 Task: Establish a "Community Code of Conduct."
Action: Mouse moved to (1024, 74)
Screenshot: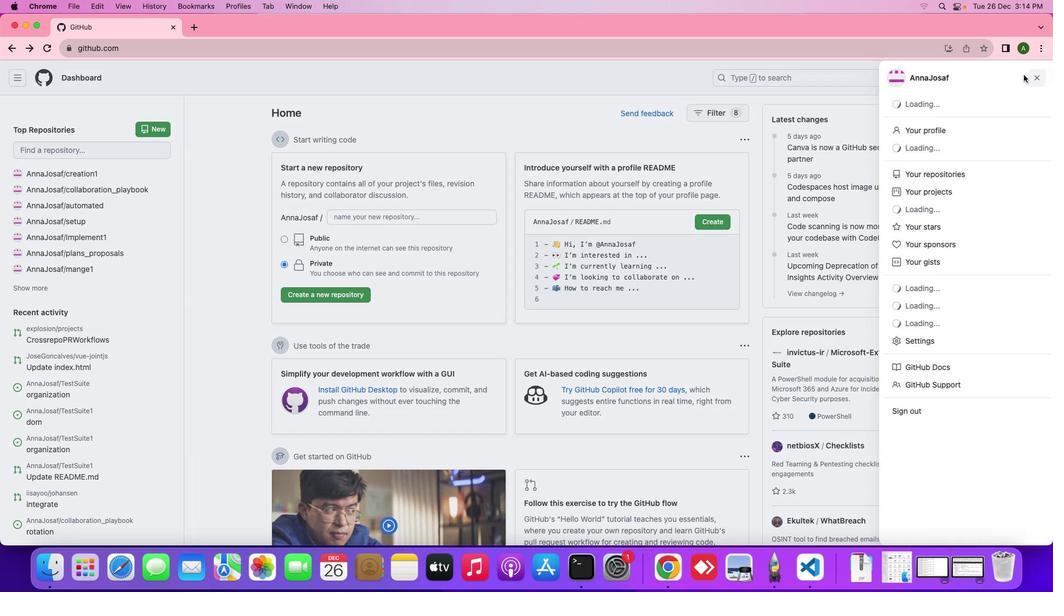 
Action: Mouse pressed left at (1024, 74)
Screenshot: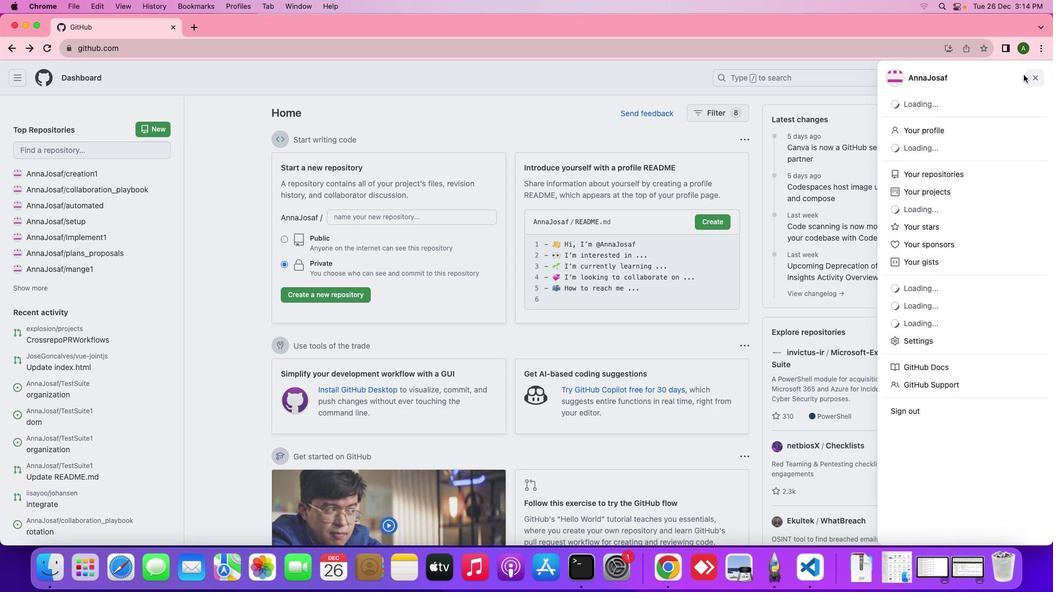 
Action: Mouse moved to (928, 176)
Screenshot: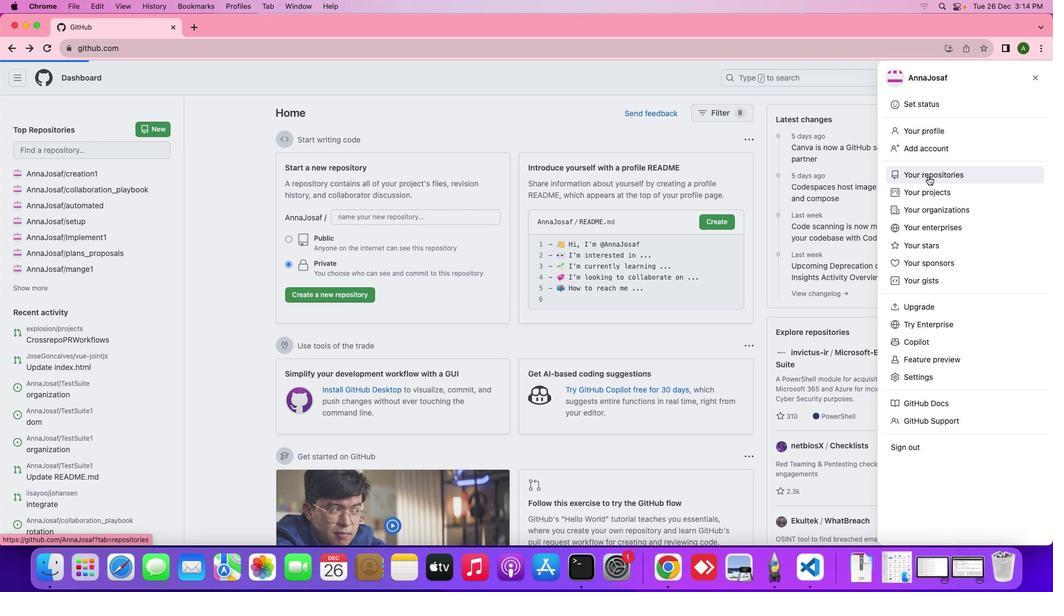 
Action: Mouse pressed left at (928, 176)
Screenshot: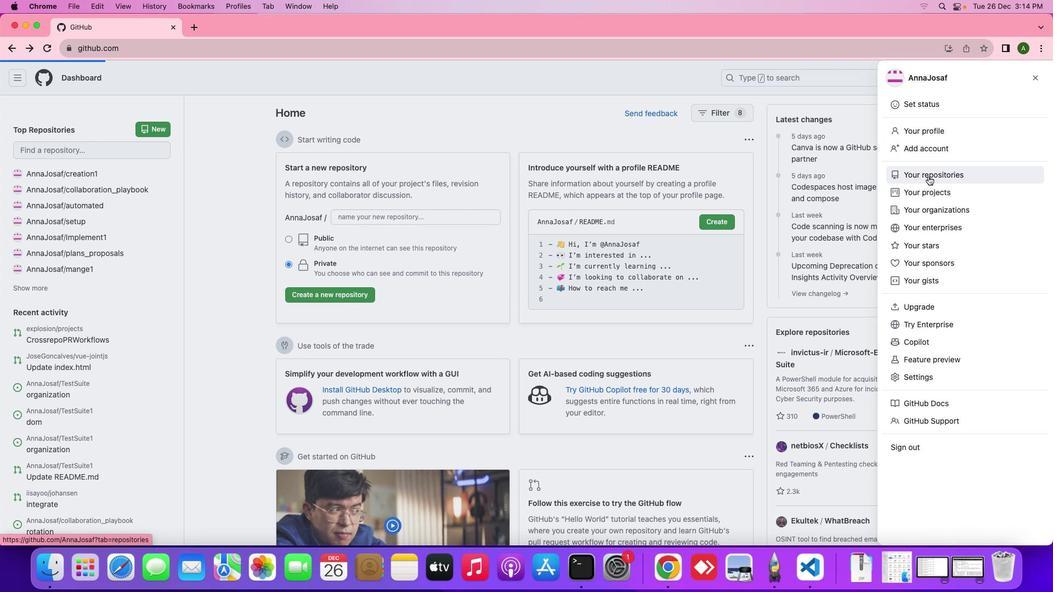
Action: Mouse moved to (420, 178)
Screenshot: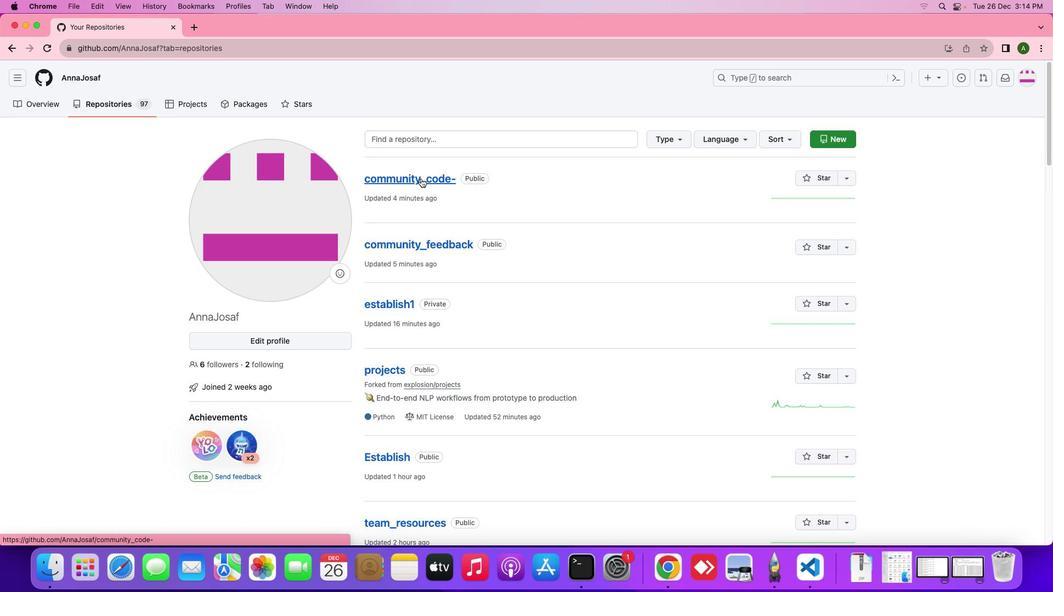 
Action: Mouse pressed left at (420, 178)
Screenshot: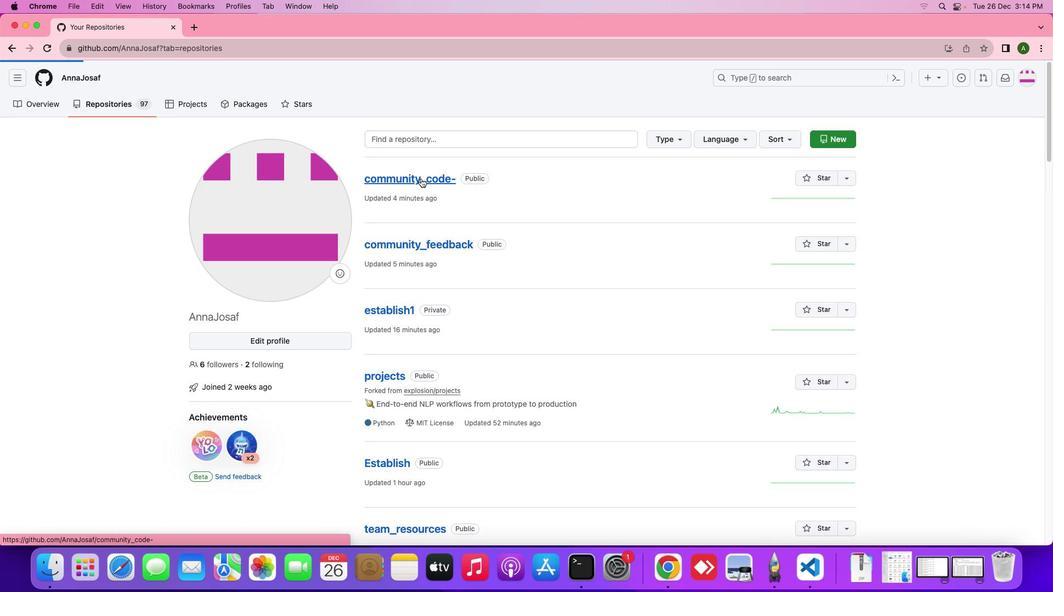
Action: Mouse moved to (667, 263)
Screenshot: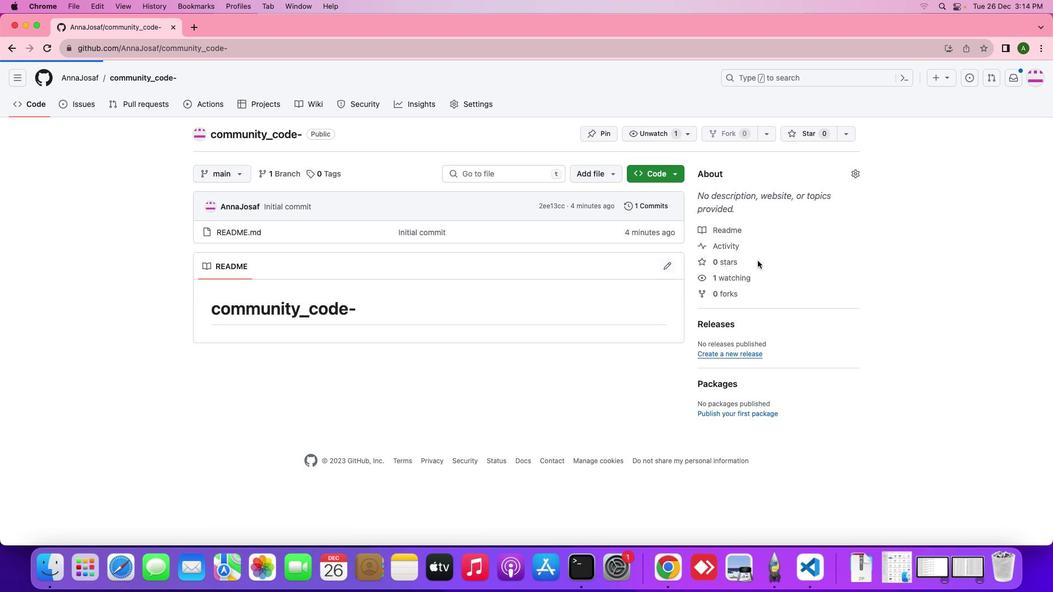 
Action: Mouse pressed left at (667, 263)
Screenshot: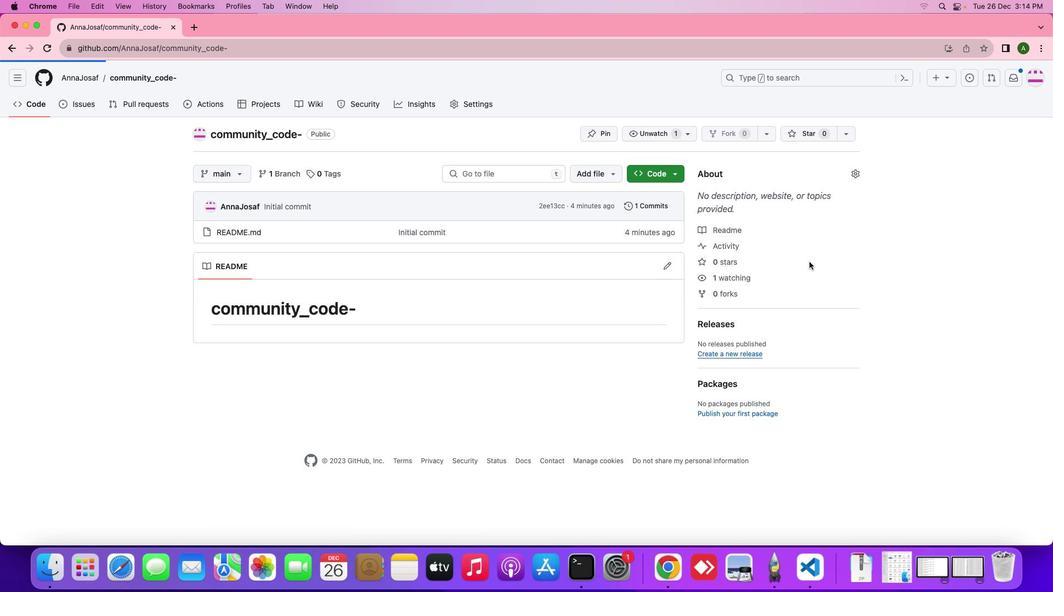 
Action: Mouse moved to (130, 188)
Screenshot: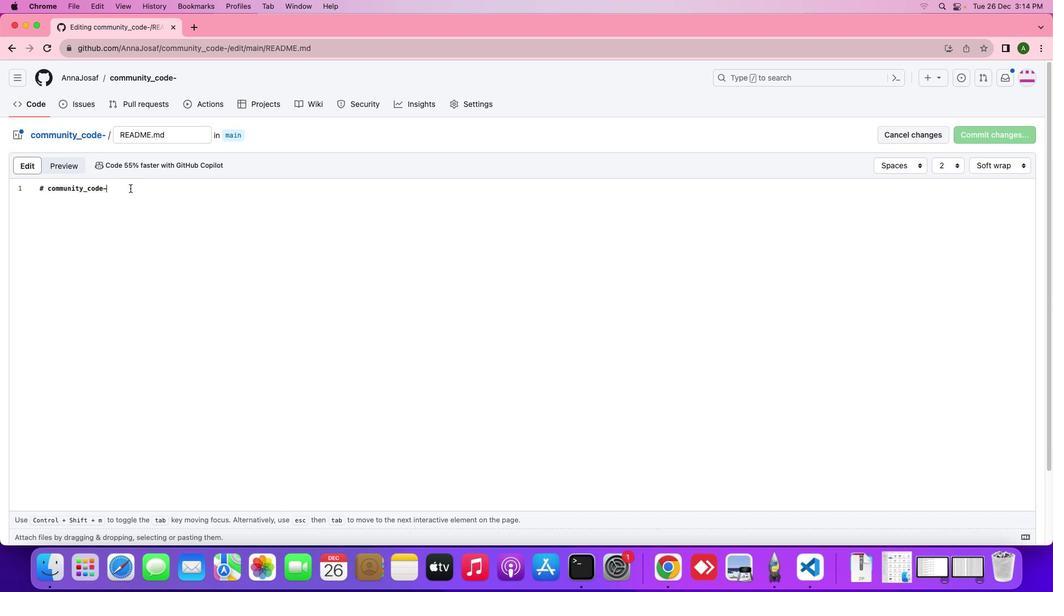
Action: Mouse pressed left at (130, 188)
Screenshot: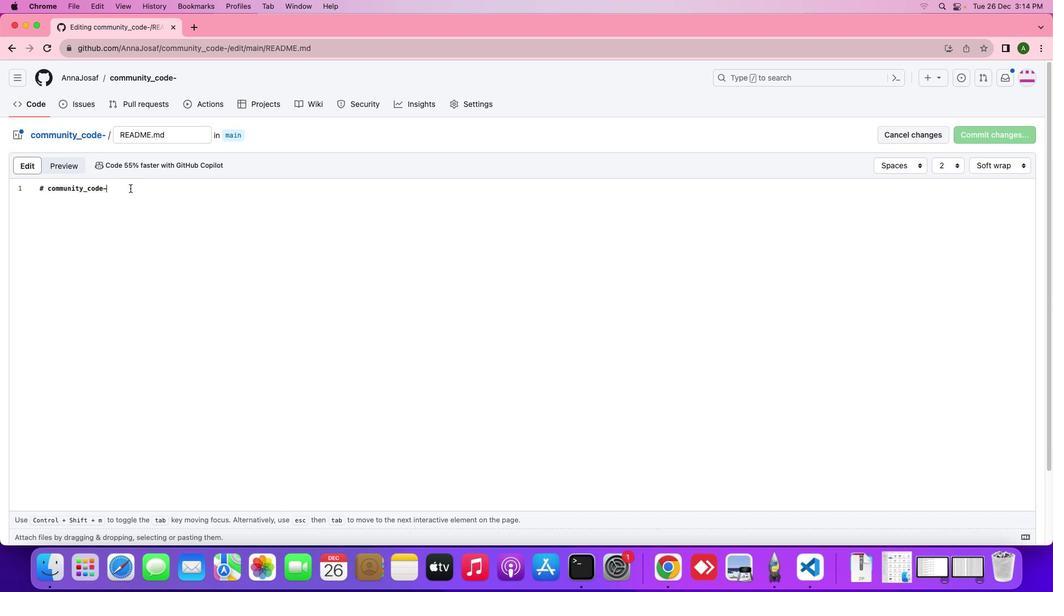 
Action: Key pressed Key.backspaceKey.enterKey.shift_r'#'Key.backspaceKey.enterKey.shift_r'#''#'Key.spaceKey.shift_r'I''n''t''r''o''d''u''c''t''i''o''n'Key.enterKey.enterKey.shift_r'W''e''l''c''o''m''e'Key.space't''o'Key.space'o''u''r'Key.space'c''o''m''m''u''n''i''t''y'Key.spaceKey.shift_r'!'Key.space'w'Key.backspaceKey.shift_r'W''e'Key.space'v''a''l''u''e'Key.space't''h''e'Key.space'p''a''r''t''i''c''i''p''a''t''i''o''n'Key.space'o''f'Key.space'e''v''e''r''y'Key.space'i''n''d''i''v''i''d''u''a''l'Key.space'a''n''d'Key.space'w''a''n''t'Key.space'o''t'Key.backspaceKey.backspace't''o'Key.space'e''n''s''u''r''e'Key.space'a'Key.space'p''o''s''i''t''i''v''e''a'Key.backspaceKey.space'a''n''d'Key.space'i''n''c''l''u''s''i''v''e'Key.space'e''x''p''e''r''i''e''n''c''e'Key.space'f''o''r'Key.space'e''v''e''r''y''o''n''e''.'Key.spaceKey.shift_r'W''e'Key.space'h''a''v''e'Key.space's'Key.backspace'e''s''t''a''b''l''i''s''h''e''d'Key.space't''h''i''s'Key.spaceKey.enter'c''o''m'Key.backspace'm''m''u''n''i''t''y'Key.space'c''o''d''e'Key.space'o''f'Key.space'c''o''n''d''u''c''t'Key.space't''o'Key.space'o''u''t''l''i''n''e'Key.space'o''u''r'Key.space'e''x''p''e''c''t''a''t''i''o''n'Key.space'f''o''r'Key.space'a''l''l'Key.space'p''a''r''t''i''c''i''p''a''n''t''s'Key.enterKey.backspace'.'Key.enterKey.enterKey.shift_r'#''#'Key.spaceKey.shift_r'O''u''r'Key.spaceKey.shift_r'P''l''e''d''g''e'Key.enterKey.shift_r'I''n'Key.spaceKey.shift_r'T''h''e'Key.spaceKey.backspaceKey.backspaceKey.backspaceKey.backspace't''h''e'Key.space'i''n''t''e''r''e''s''t'Key.space'o''f'Key.space'f''o''s''t''e''r''i''n''g'Key.space'a''n'Key.space'o''p''e''n'Key.space'a''n''d'Key.space'w''e''l''c''o''m''i''n''g'Key.space'e''v'Key.backspace'n''v''i''r''o''n''m''e''n''t'Key.space'w''e'Key.space'p''l''e''d''g''e'Key.space't''o'Key.space'm''a''k''e'Key.space'p''a''r''t''i''c''i''p''a''t''i''o''n'Key.space'i''n'Key.space'o''u''r'Key.space'c''o''m''m''u''n''i''t''y'Key.space'a'Key.space'h''a''r''a''s''s''m''e''n''t''-''f''r''e''e'Key.space'e''x''p''e''c'Key.backspace'r''i''e''n''c''e'Key.space'f''o''r'Key.space'e''v''e''r''y''o''n''e'','Key.space'r''e''g''a''r''d''l''e''s''s'Key.space'o''f'Key.space'a''g''e'Key.enter'b''o''d''y'Key.space's''i''z''e'','Key.space'd''i''s''a''b''i''l''i''t''y''.'Key.backspace','Key.space'e''t''h''i'Key.backspace'n''i''c''i''t''y'','Key.space'g''e''n''d''e''r'Key.space'i''d''e''n''t''i''f''y'Key.backspaceKey.backspace't''y'Key.space'a''n''d'Key.space'e''x''p''r''e''s''s''i''o''n'','Key.space'l''e''v''e''l'Key.space'o''f'Key.space'e''x''p''e''r''i''e''n''c''e'','Key.space'n''a''t''i''o''n''a''l''i''t''y'Key.space'p''e''r''o'Key.backspace's''o''n''a''l'Key.space'a''p''p''e''a''r''a''n''c''e'Key.space'r''a''n'Key.backspace'c''e'Key.space'r''e''l''i''g''i''o''n'Key.space'o''r'Key.spaceKey.backspaceKey.backspaceKey.backspaceKey.backspace'.'Key.enterKey.enter
Screenshot: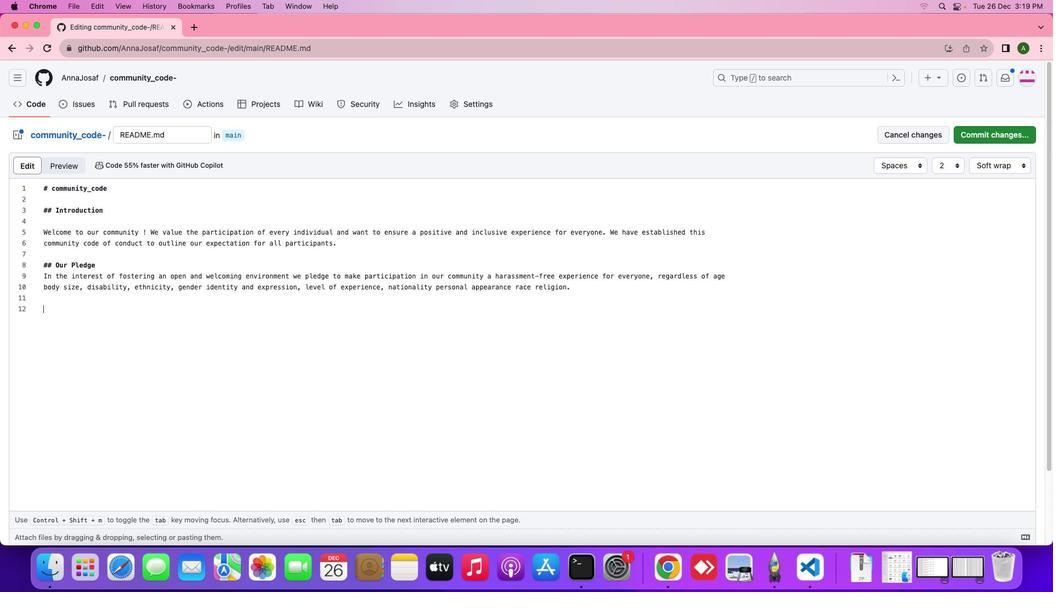 
Action: Mouse moved to (59, 168)
Screenshot: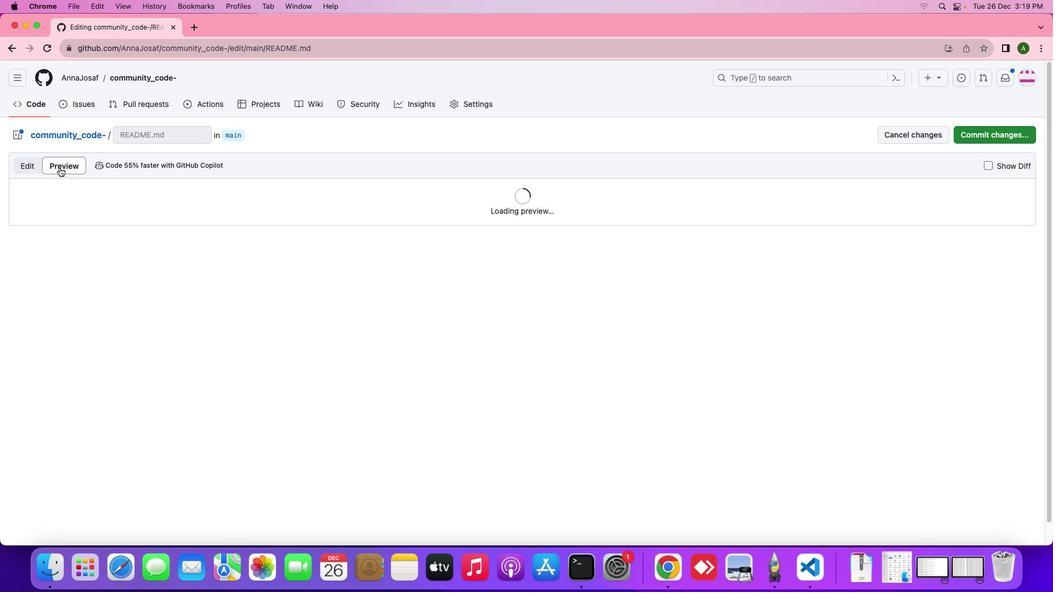 
Action: Mouse pressed left at (59, 168)
Screenshot: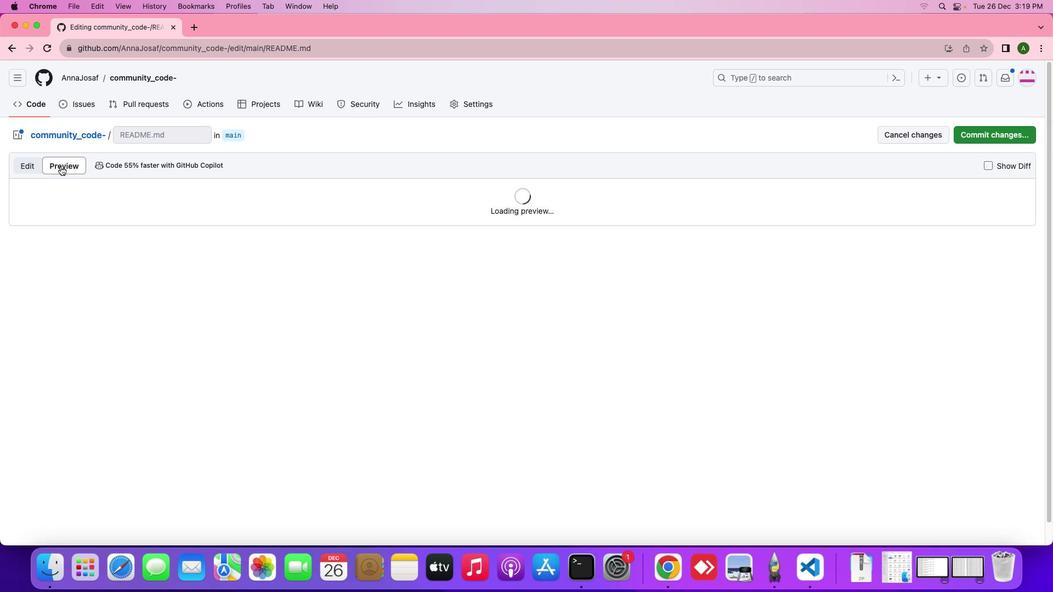 
Action: Mouse moved to (968, 132)
Screenshot: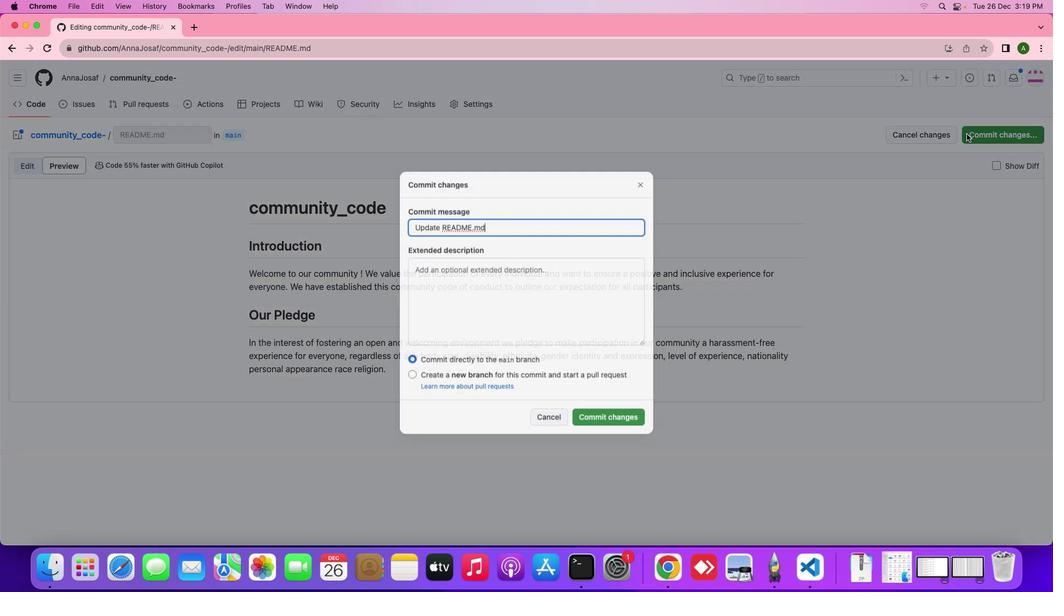 
Action: Mouse pressed left at (968, 132)
Screenshot: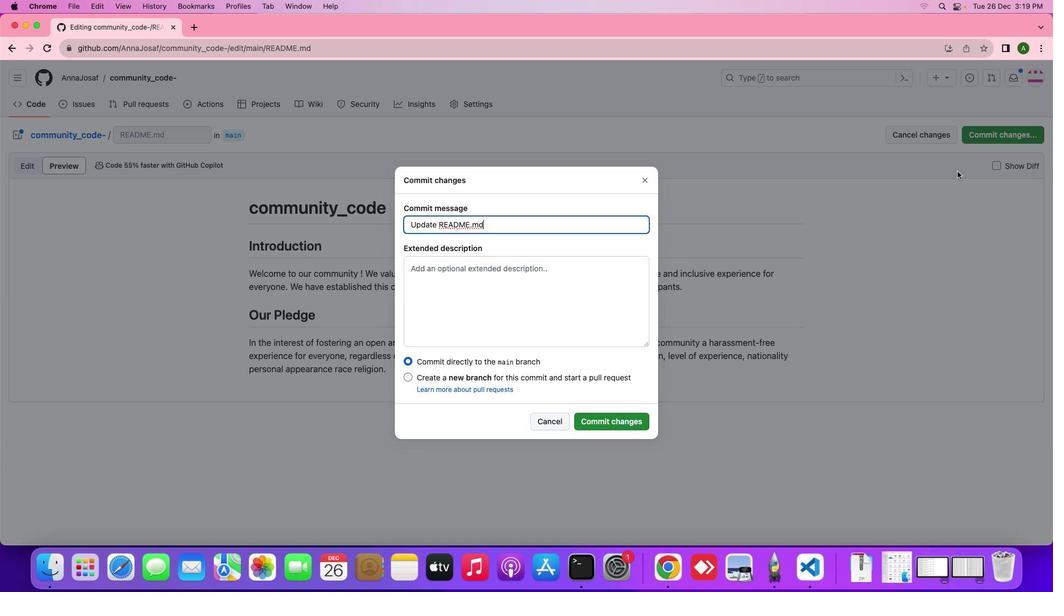 
Action: Mouse moved to (604, 422)
Screenshot: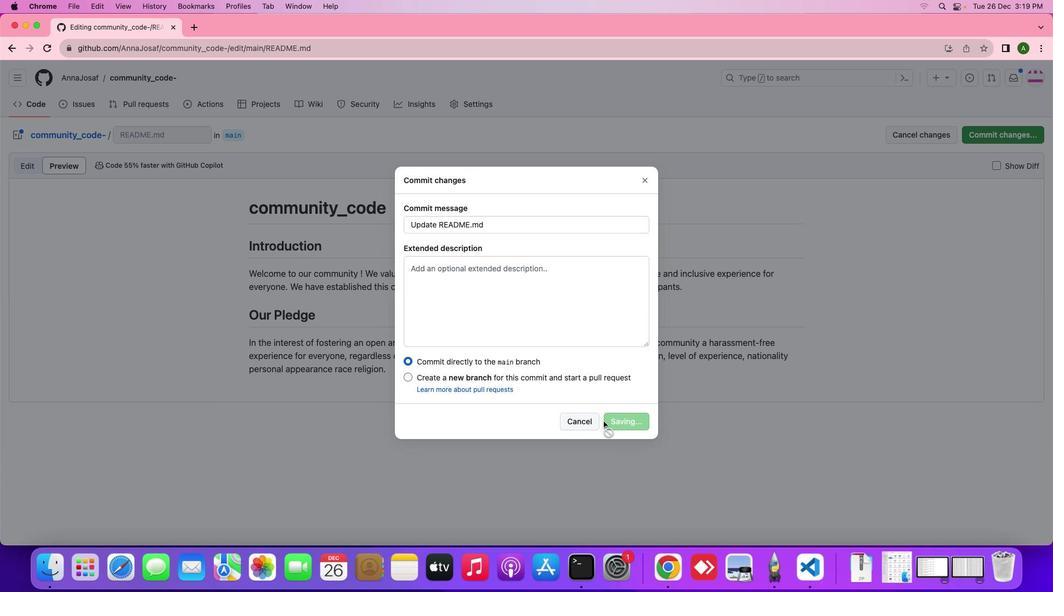 
Action: Mouse pressed left at (604, 422)
Screenshot: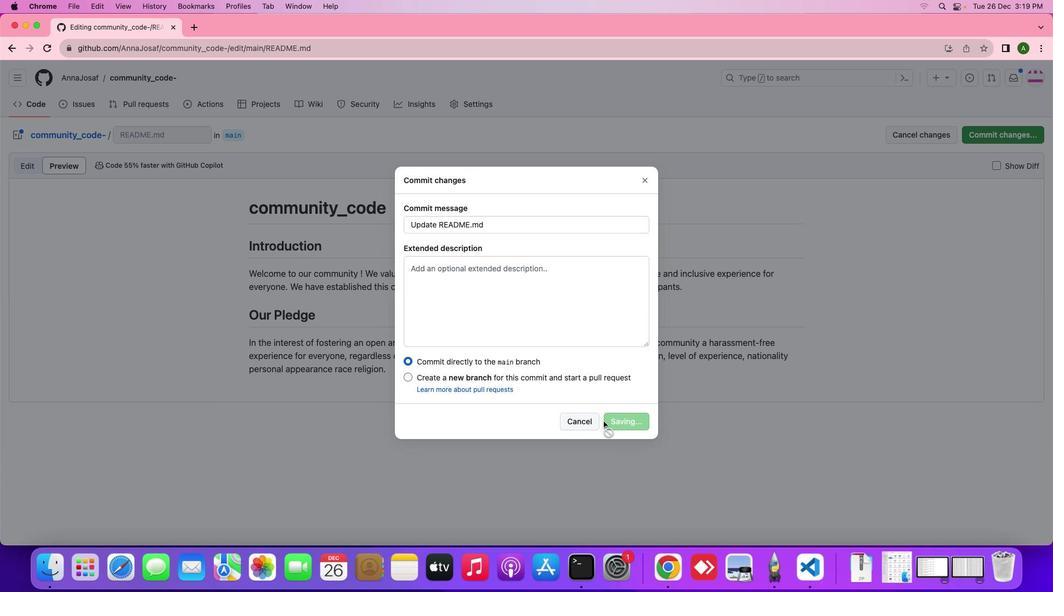 
Action: Mouse moved to (37, 105)
Screenshot: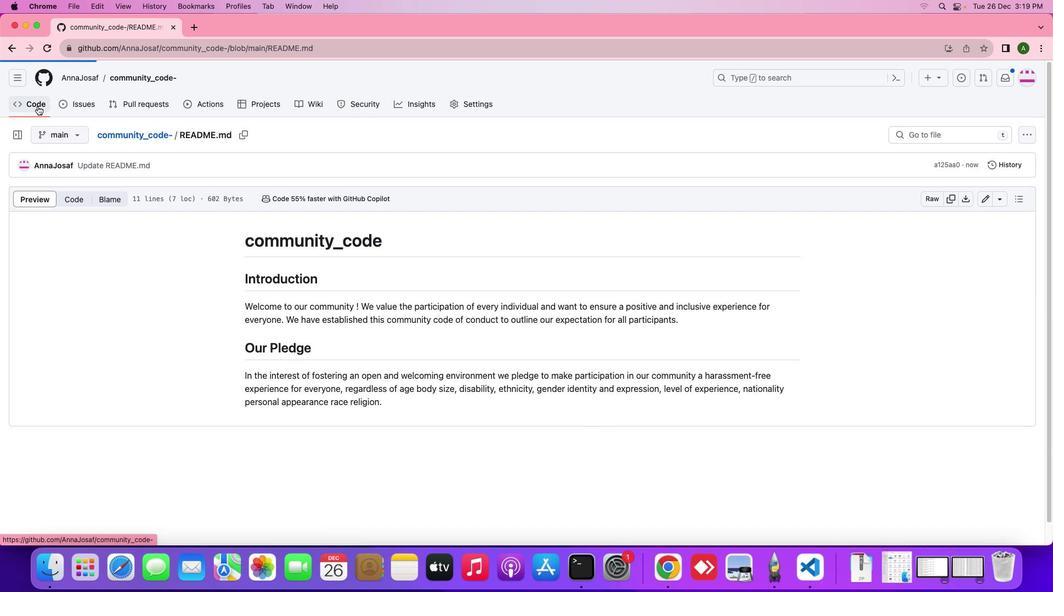 
Action: Mouse pressed left at (37, 105)
Screenshot: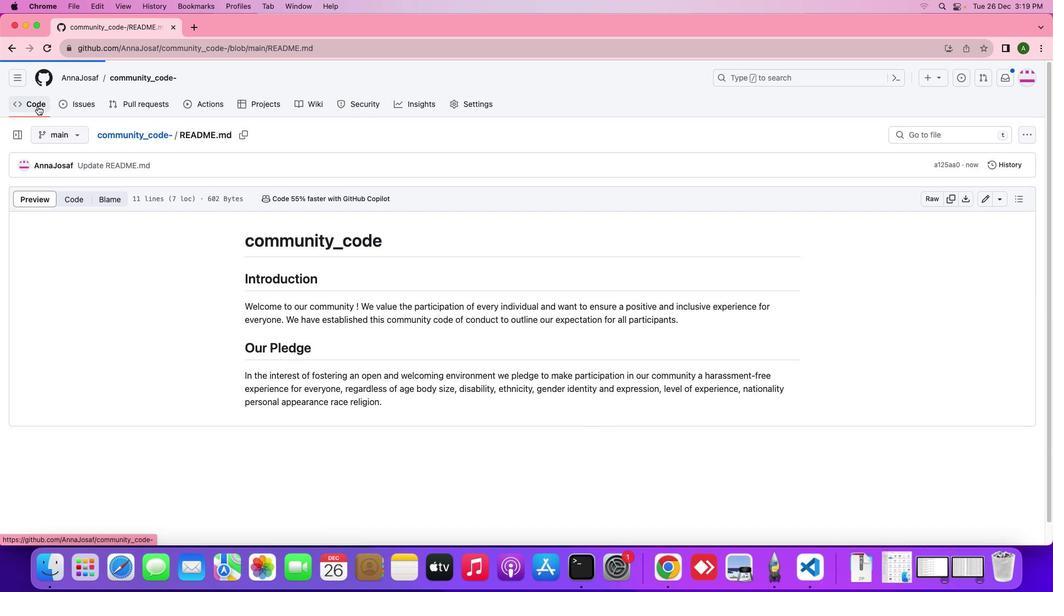 
Action: Mouse moved to (562, 297)
Screenshot: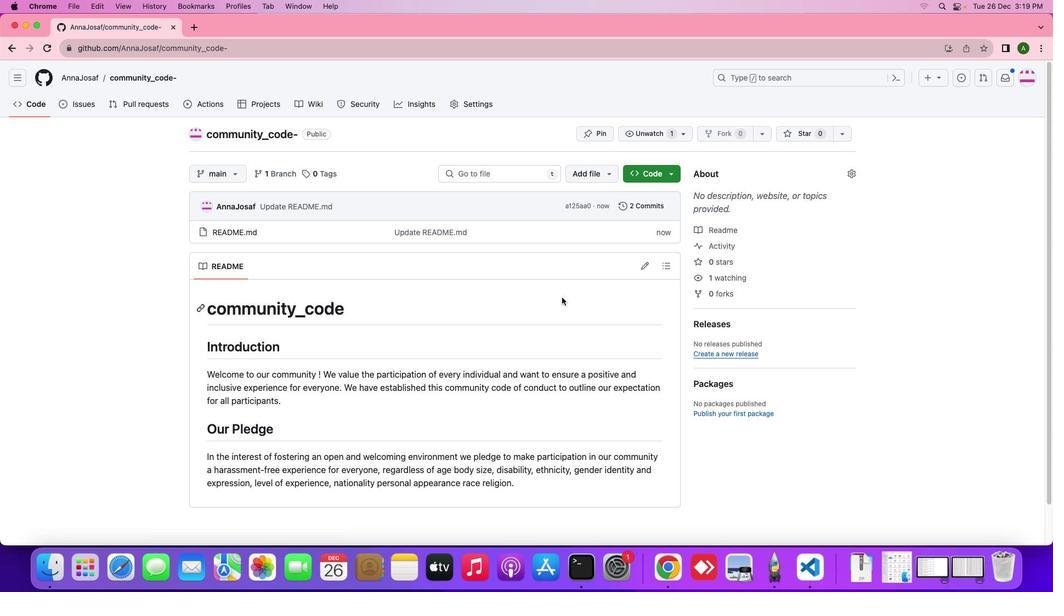 
